 Task: Set Answer 1 of the dropdown to "Presentation".
Action: Mouse moved to (388, 479)
Screenshot: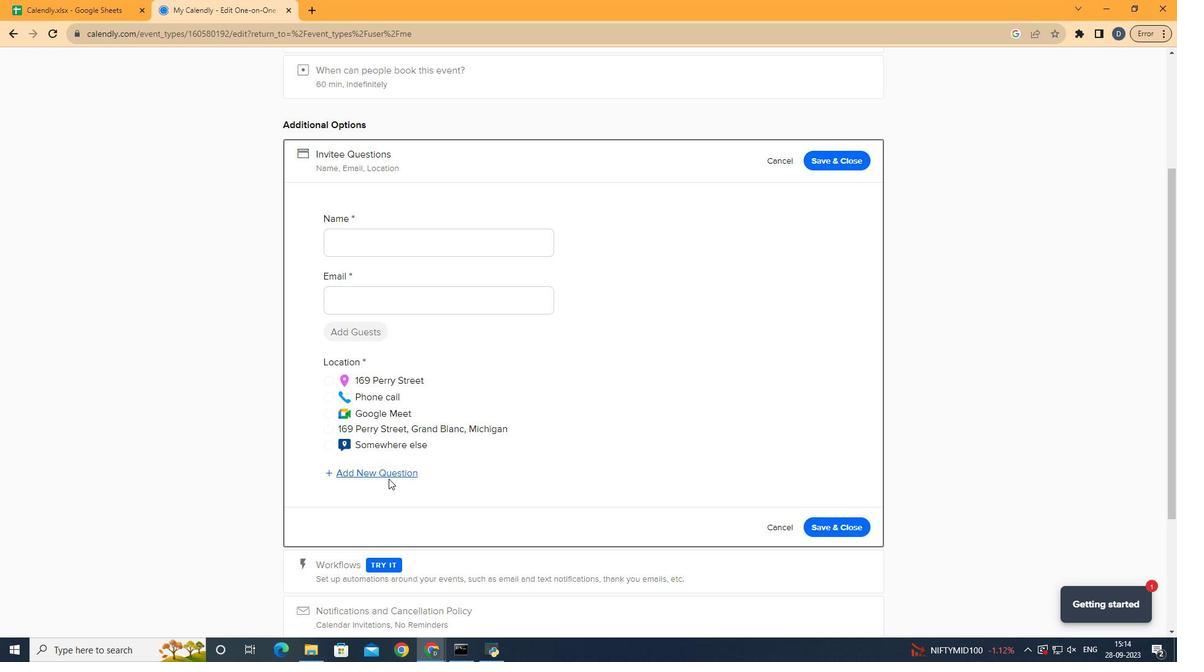 
Action: Mouse pressed left at (388, 479)
Screenshot: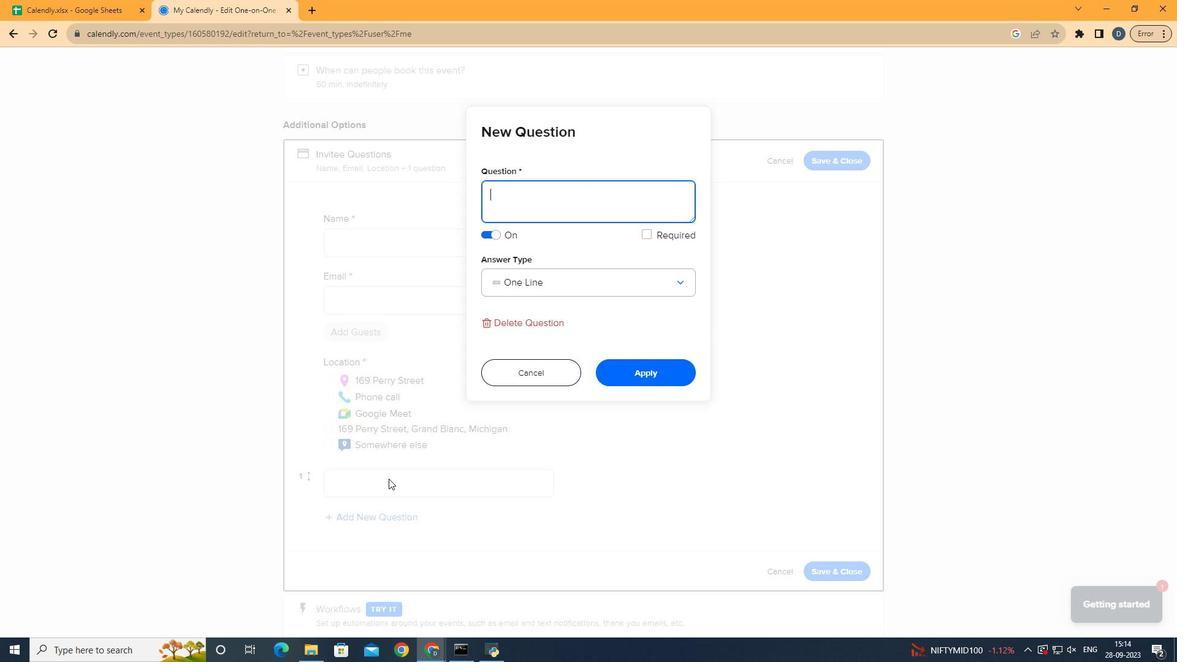 
Action: Mouse moved to (590, 292)
Screenshot: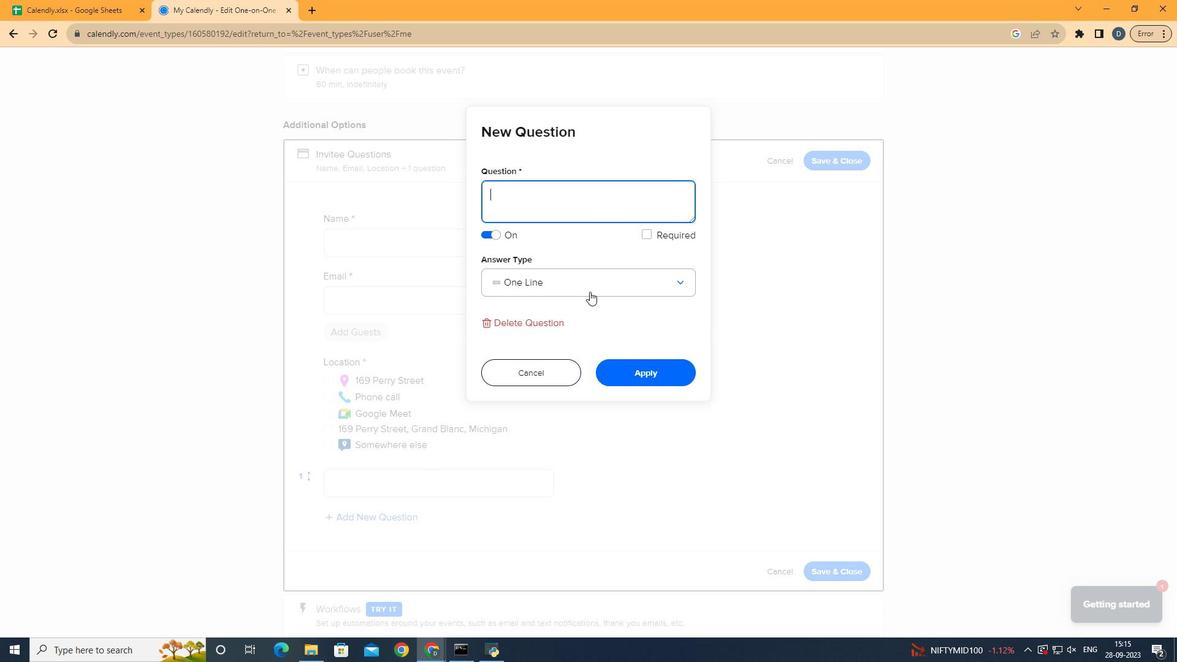 
Action: Mouse pressed left at (590, 292)
Screenshot: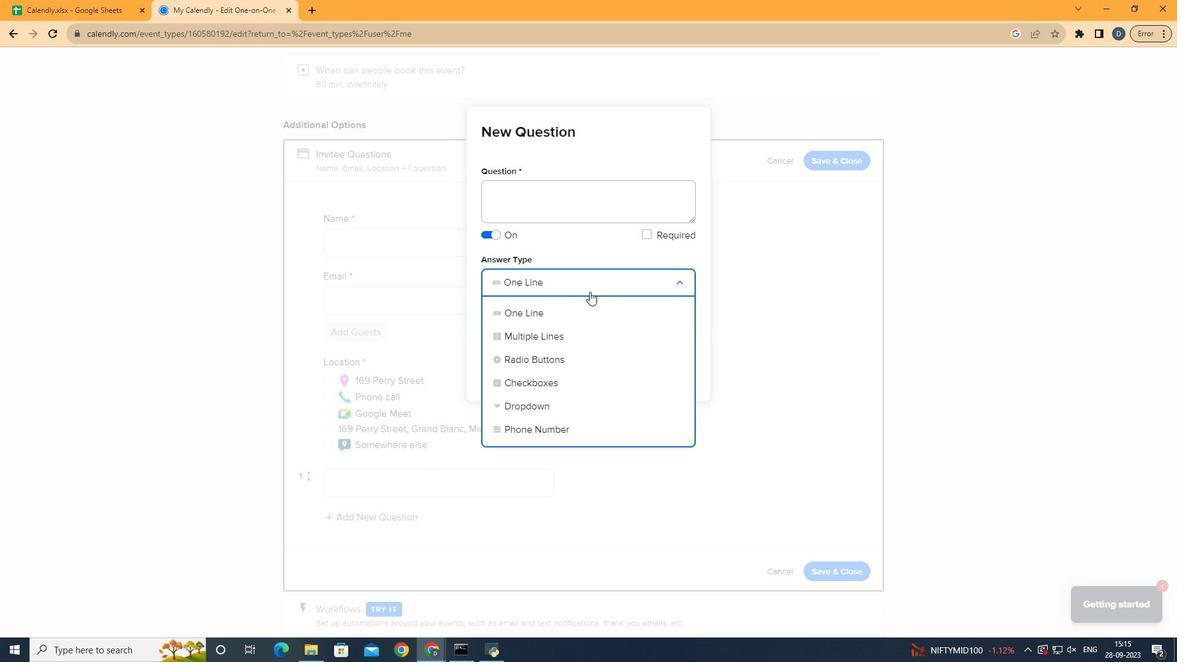 
Action: Mouse moved to (569, 403)
Screenshot: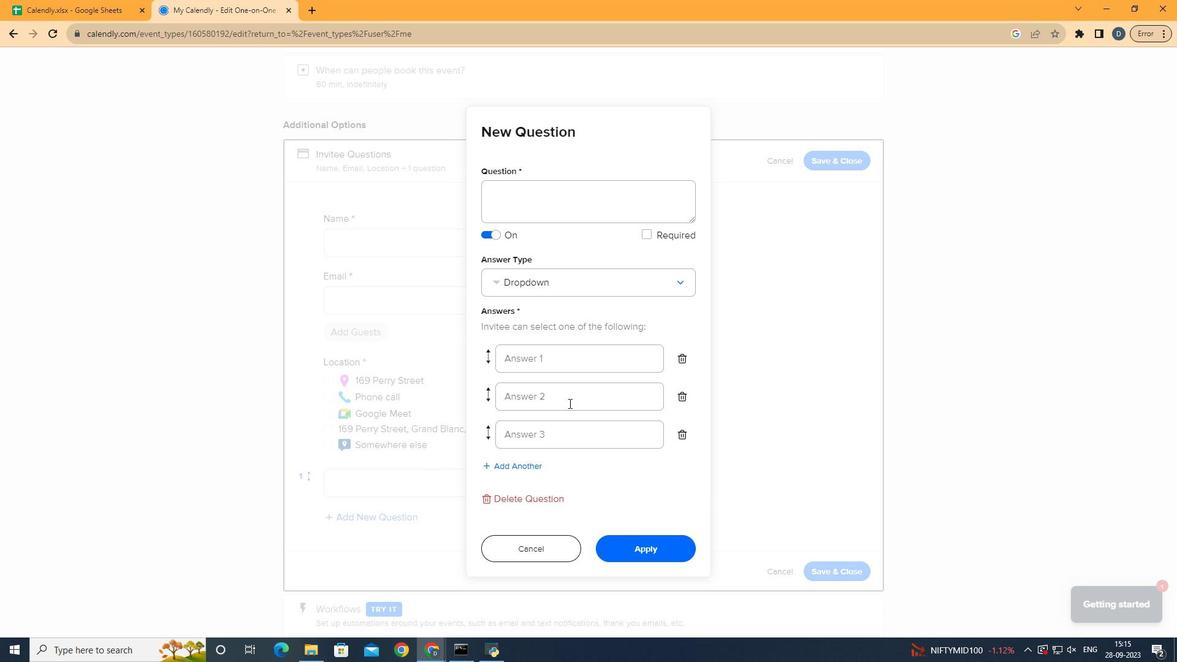 
Action: Mouse pressed left at (569, 403)
Screenshot: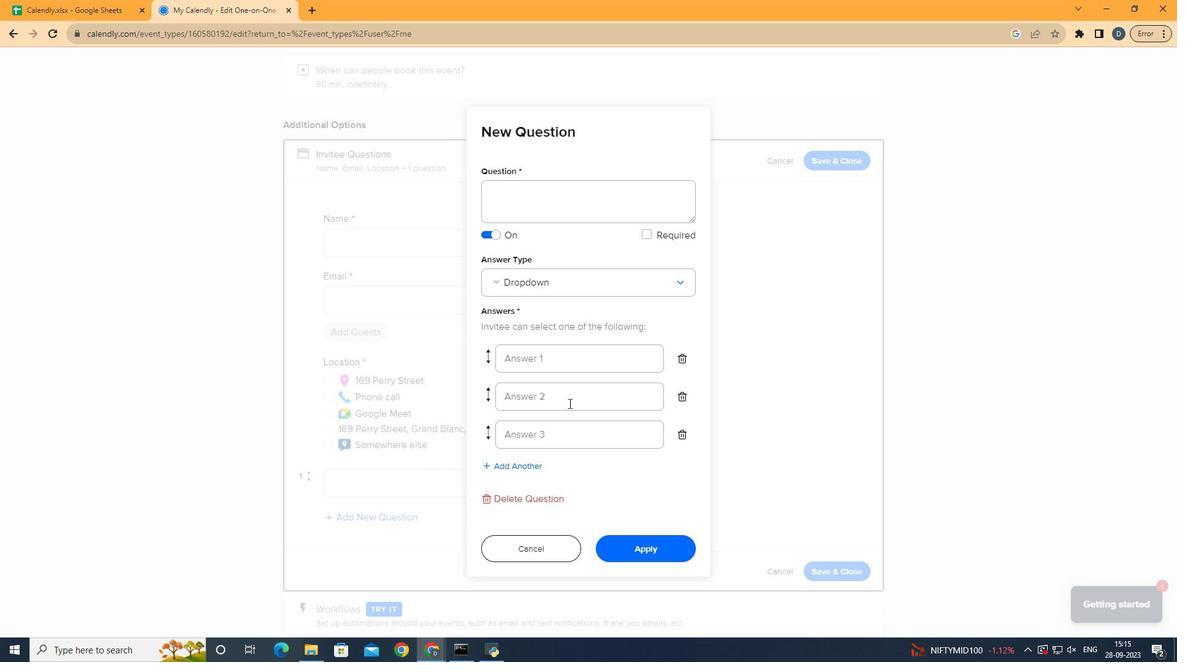 
Action: Mouse moved to (587, 355)
Screenshot: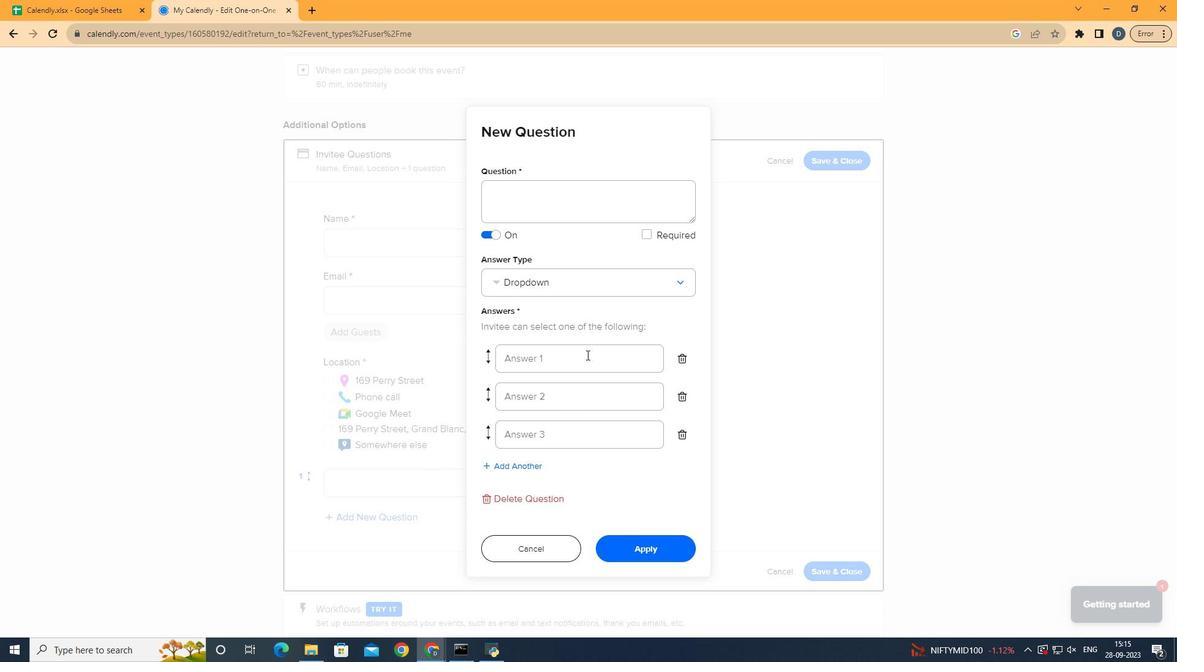 
Action: Mouse pressed left at (587, 355)
Screenshot: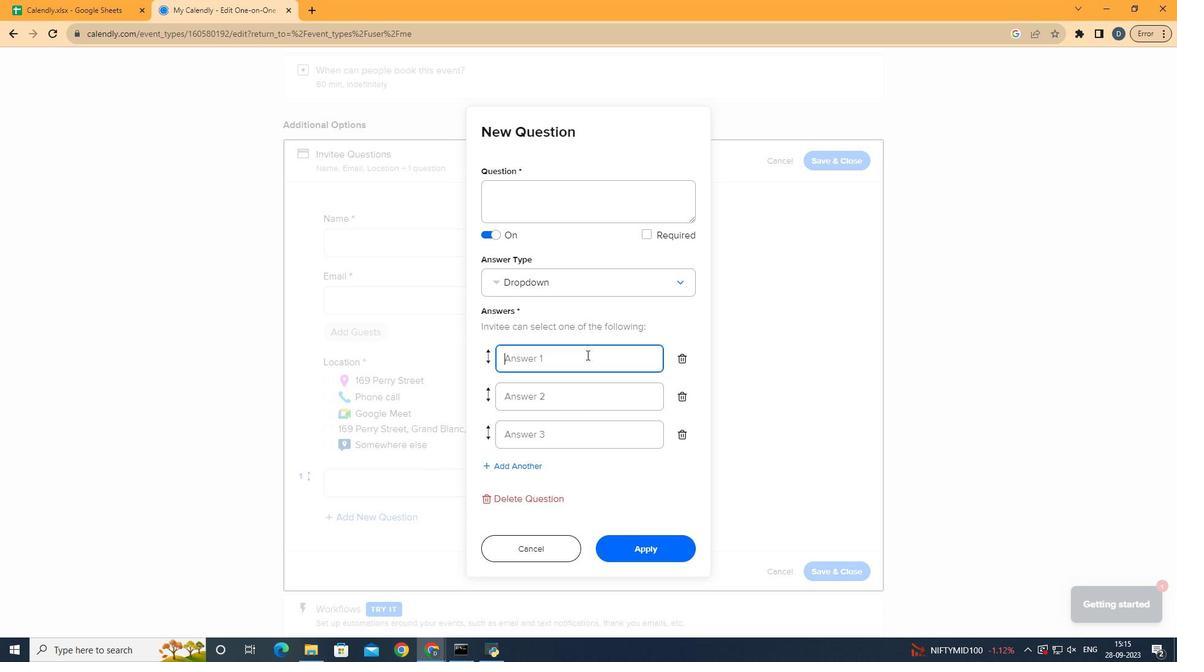 
Action: Key pressed <Key.shift>Presentation
Screenshot: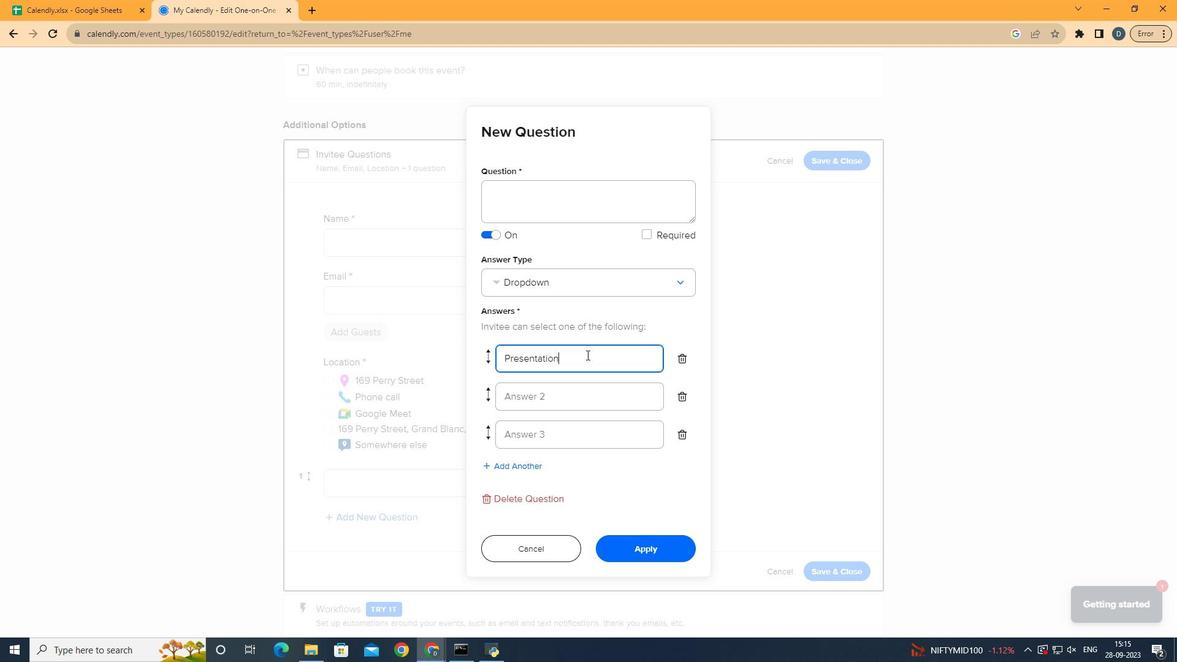 
Action: Mouse moved to (650, 473)
Screenshot: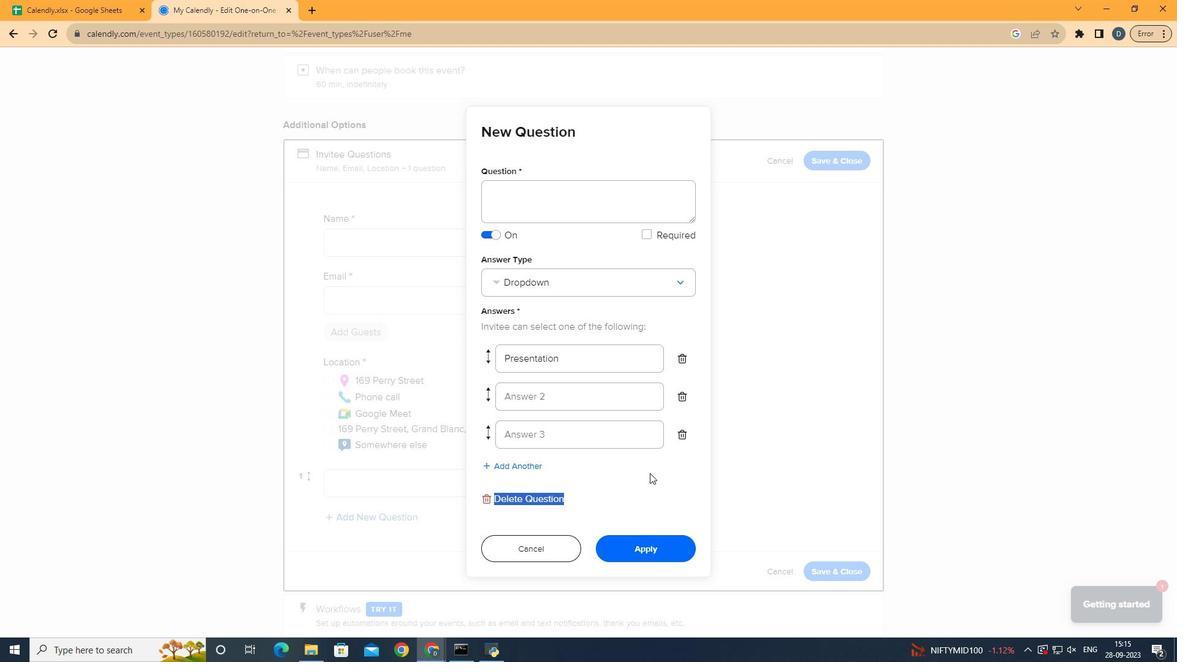 
Action: Mouse pressed left at (650, 473)
Screenshot: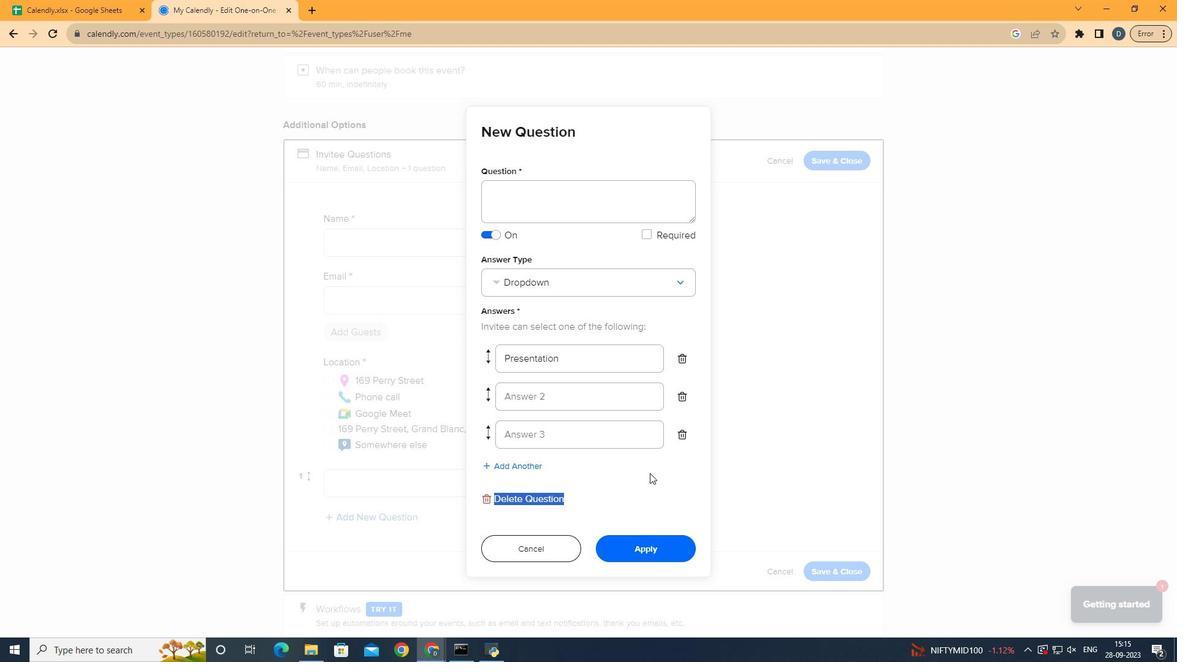 
Action: Mouse moved to (650, 473)
Screenshot: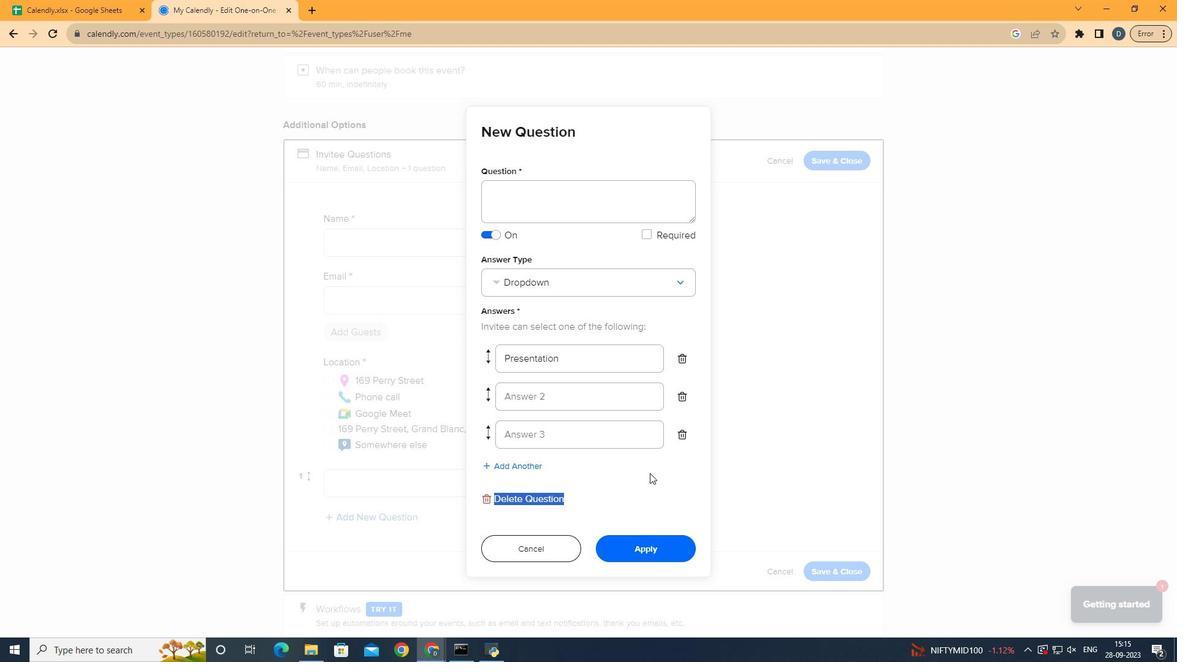 
